 Task: Forward the 'Environmental Conservation' task to bukka.jacob@outlook.com.
Action: Mouse moved to (18, 173)
Screenshot: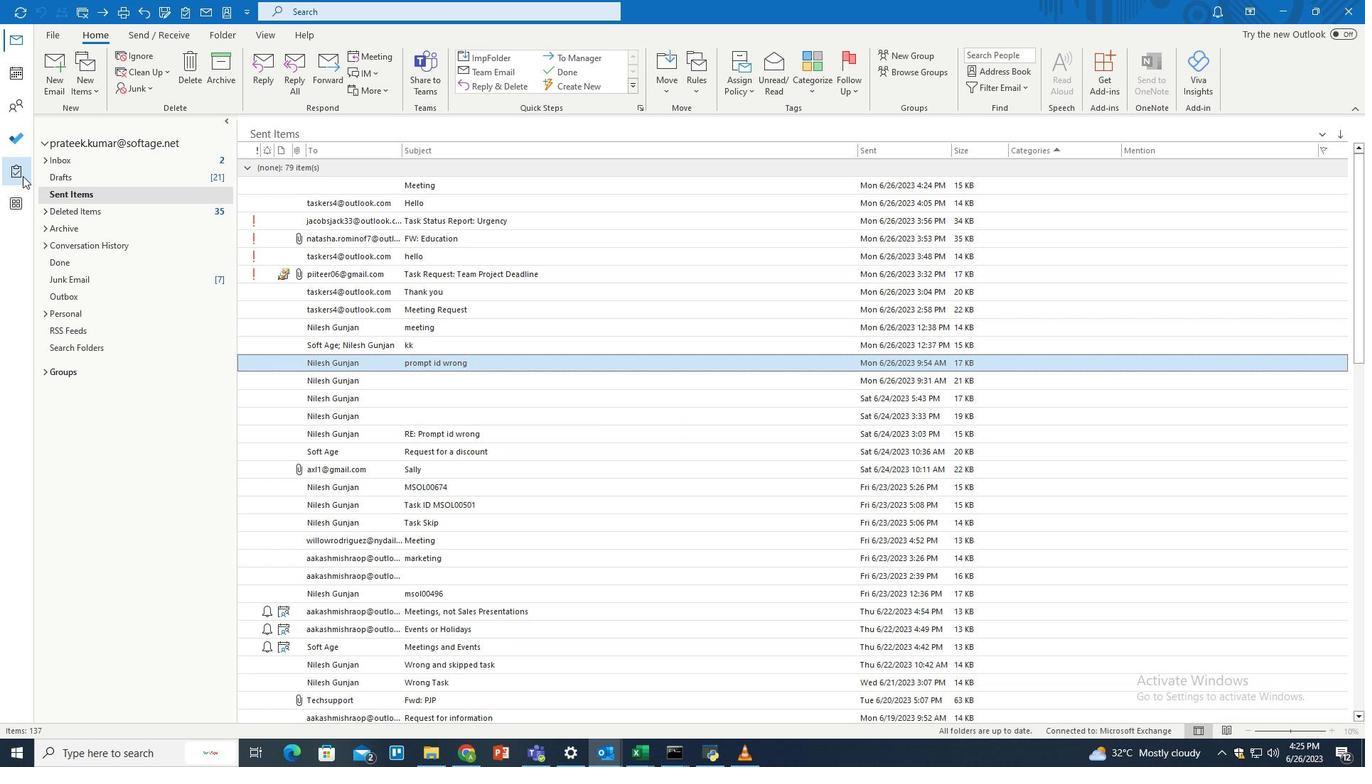 
Action: Mouse pressed left at (18, 173)
Screenshot: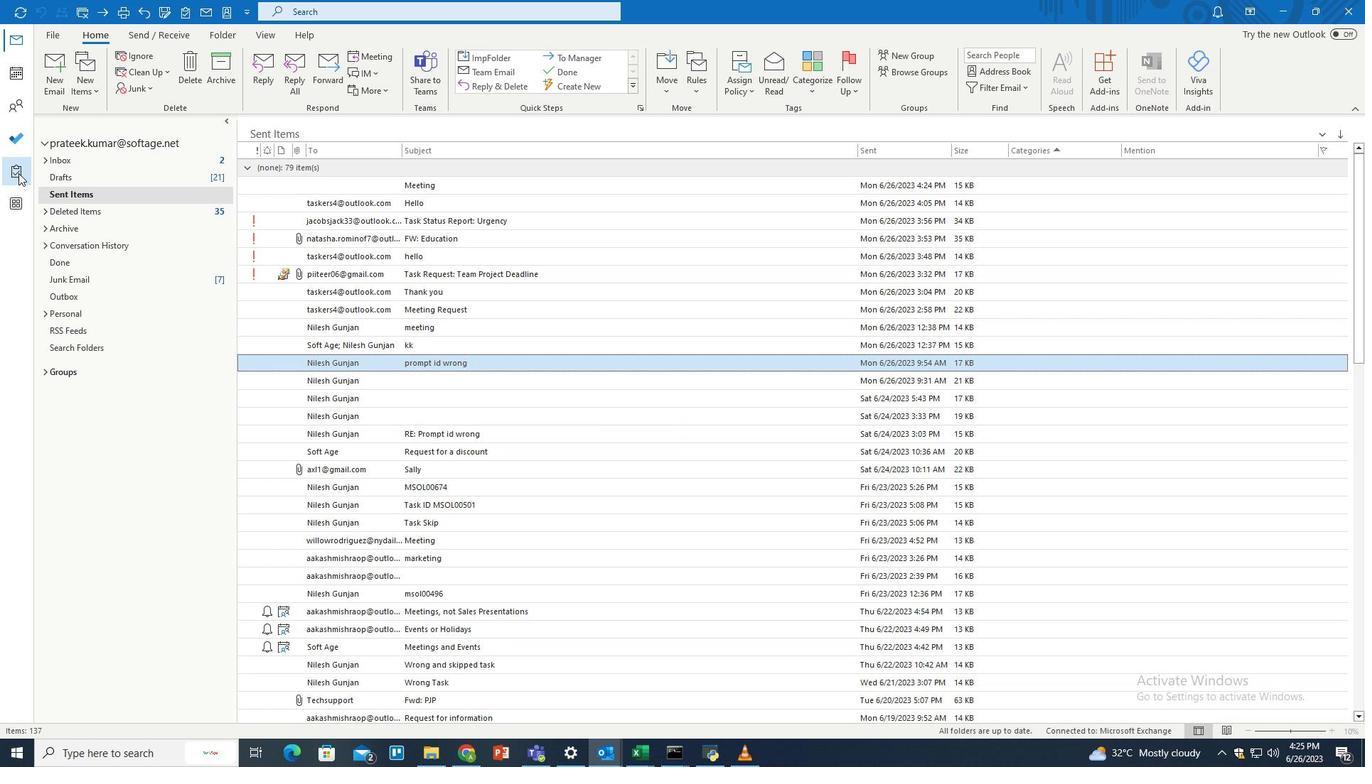 
Action: Mouse moved to (289, 226)
Screenshot: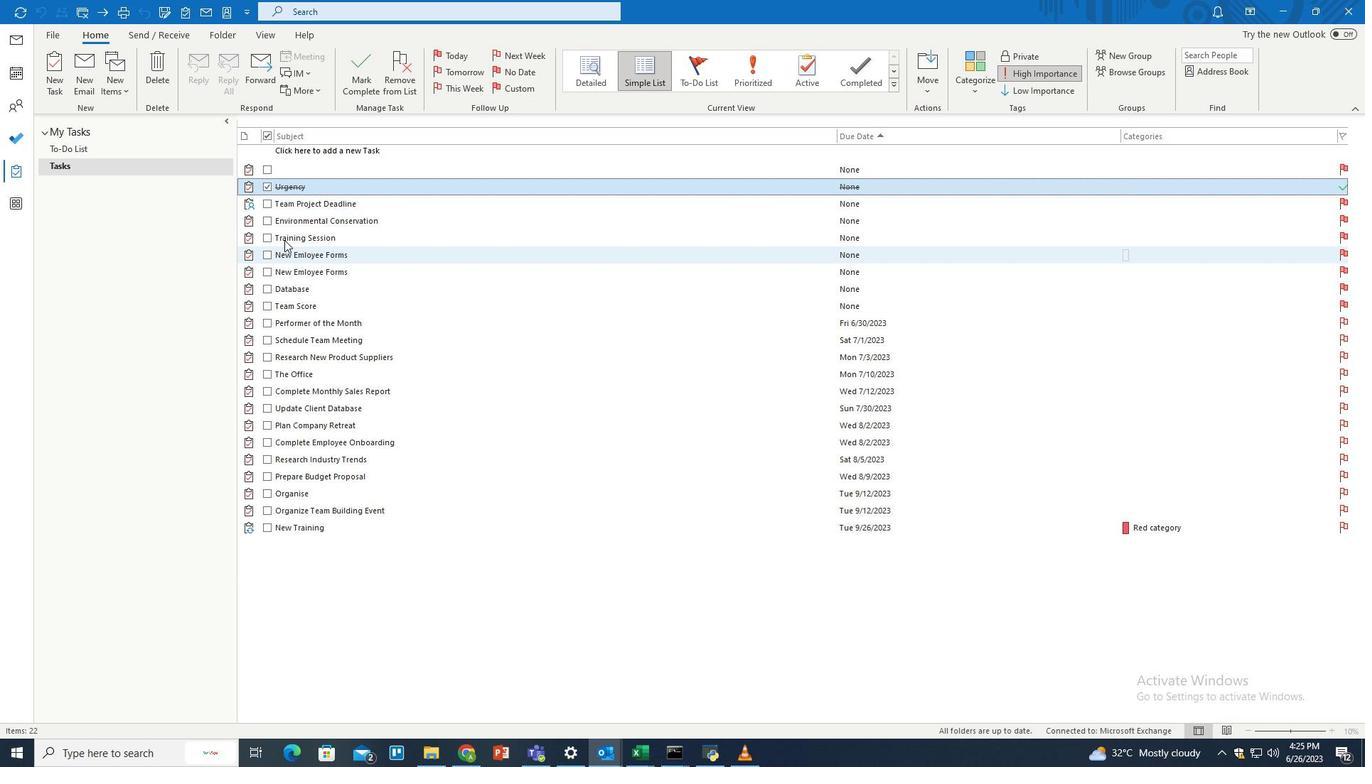 
Action: Mouse pressed left at (289, 226)
Screenshot: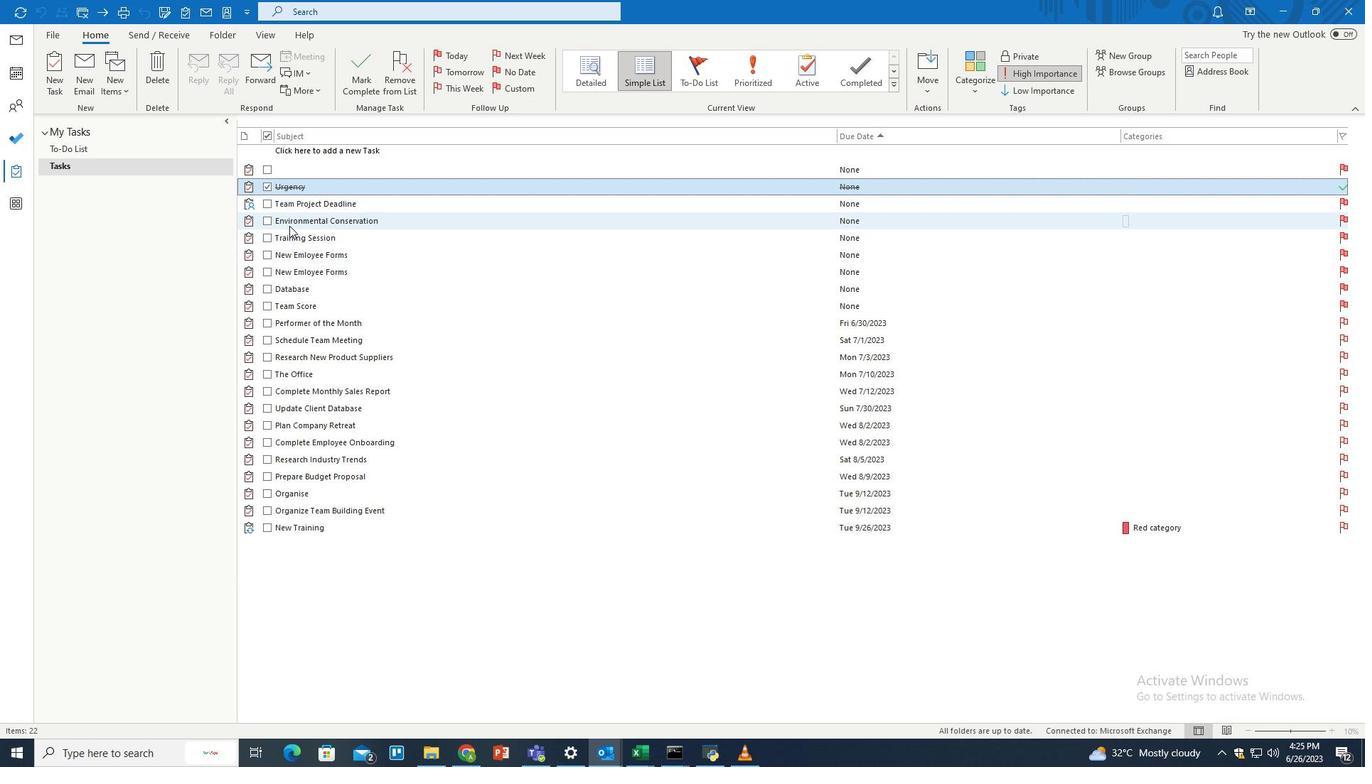 
Action: Mouse moved to (316, 93)
Screenshot: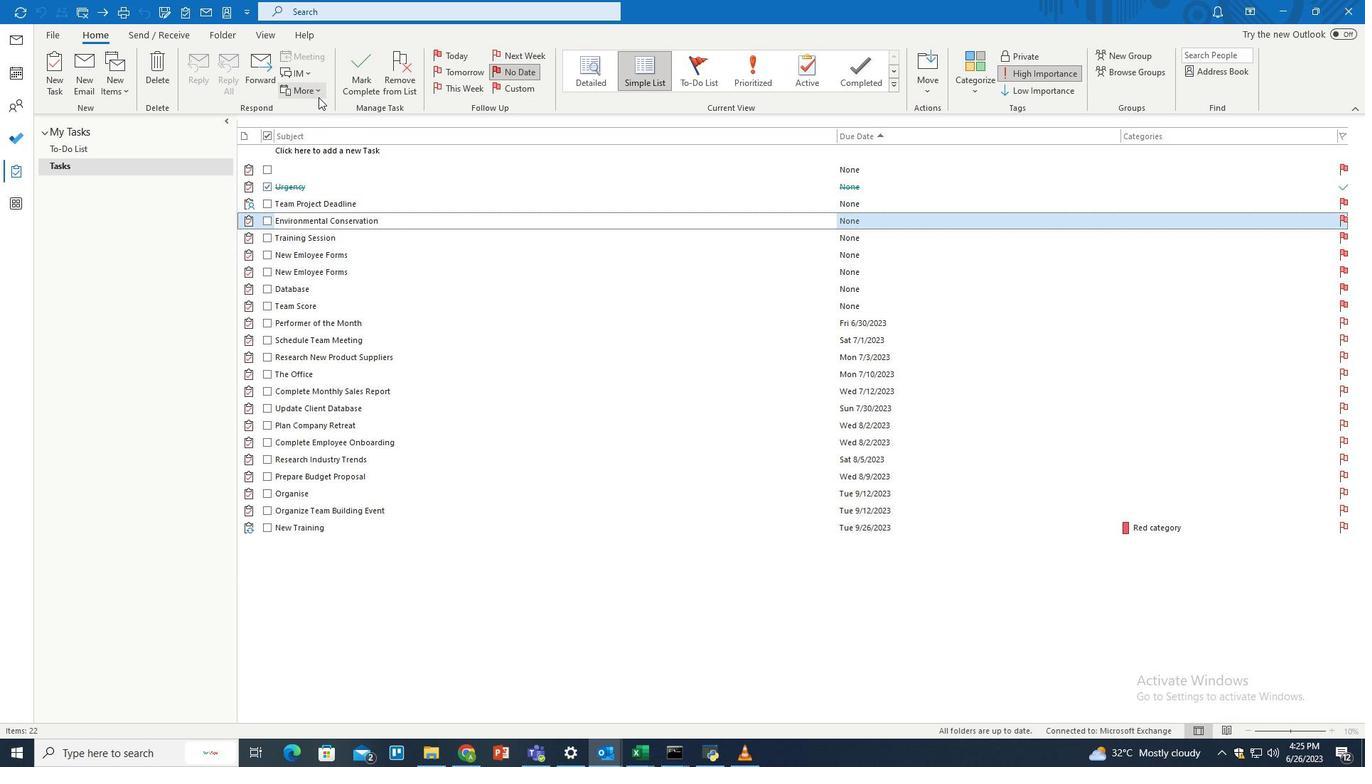 
Action: Mouse pressed left at (316, 93)
Screenshot: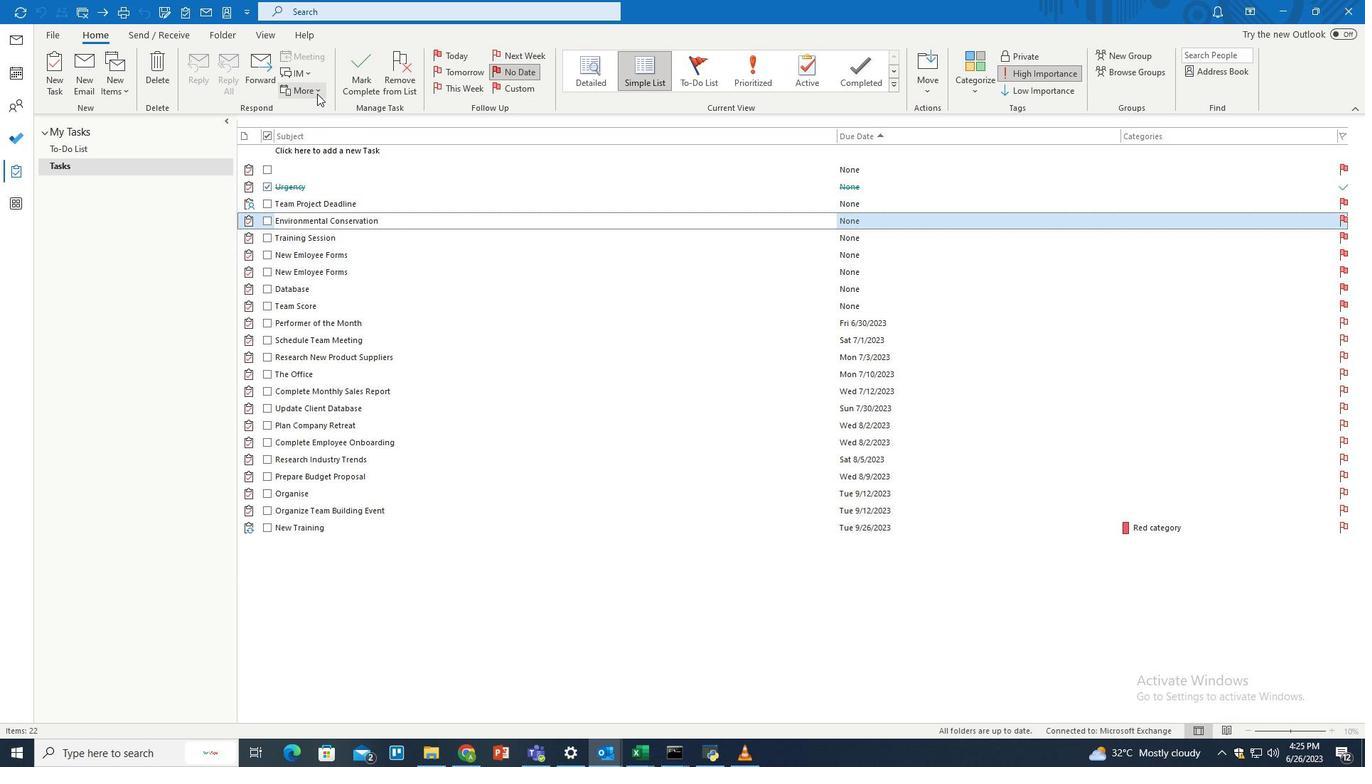 
Action: Mouse moved to (318, 110)
Screenshot: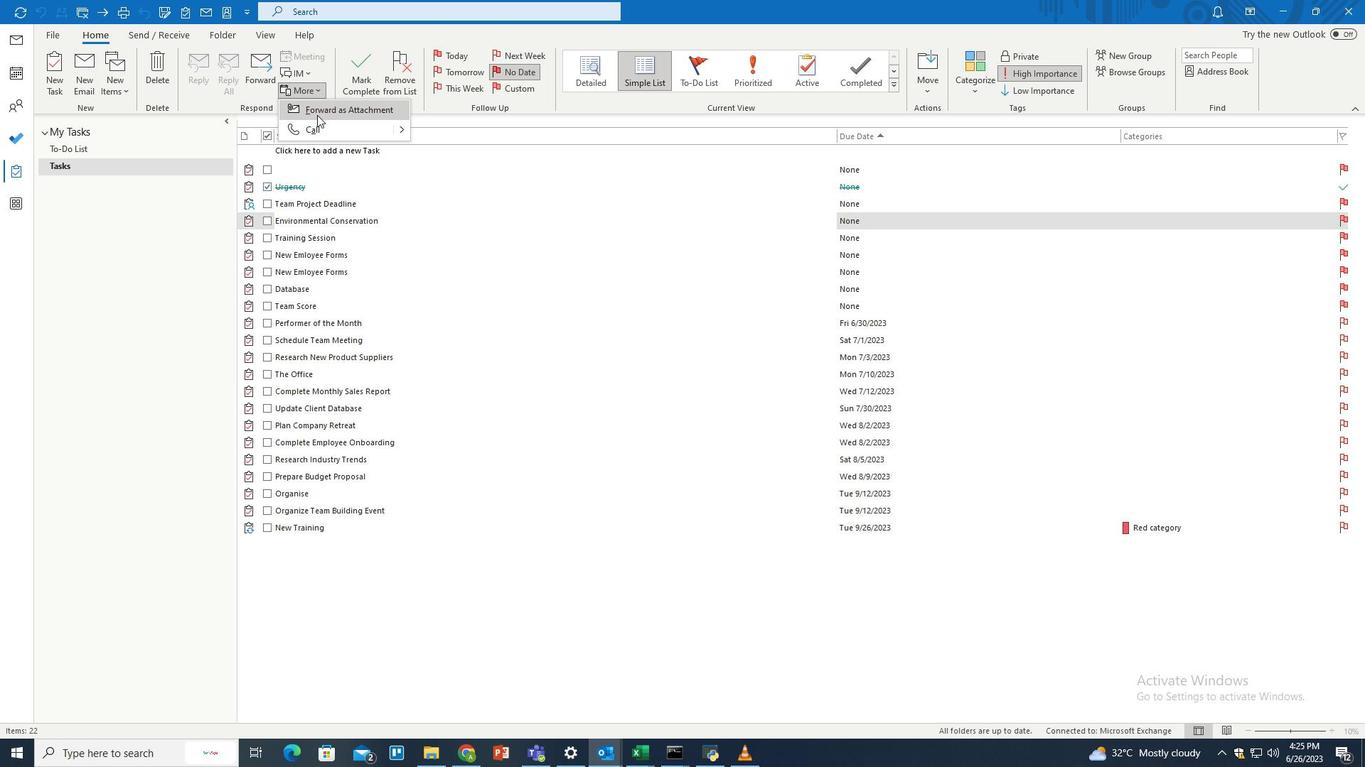 
Action: Mouse pressed left at (318, 110)
Screenshot: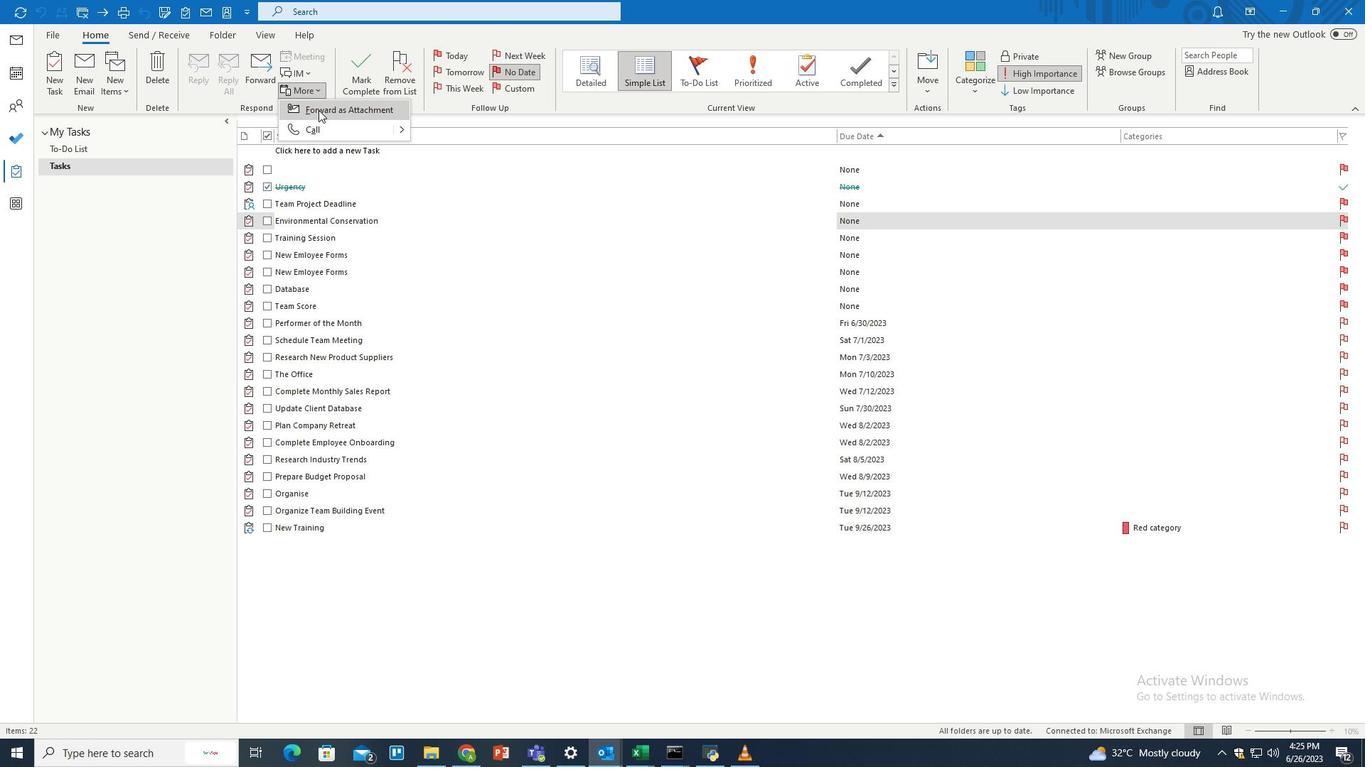 
Action: Mouse moved to (207, 140)
Screenshot: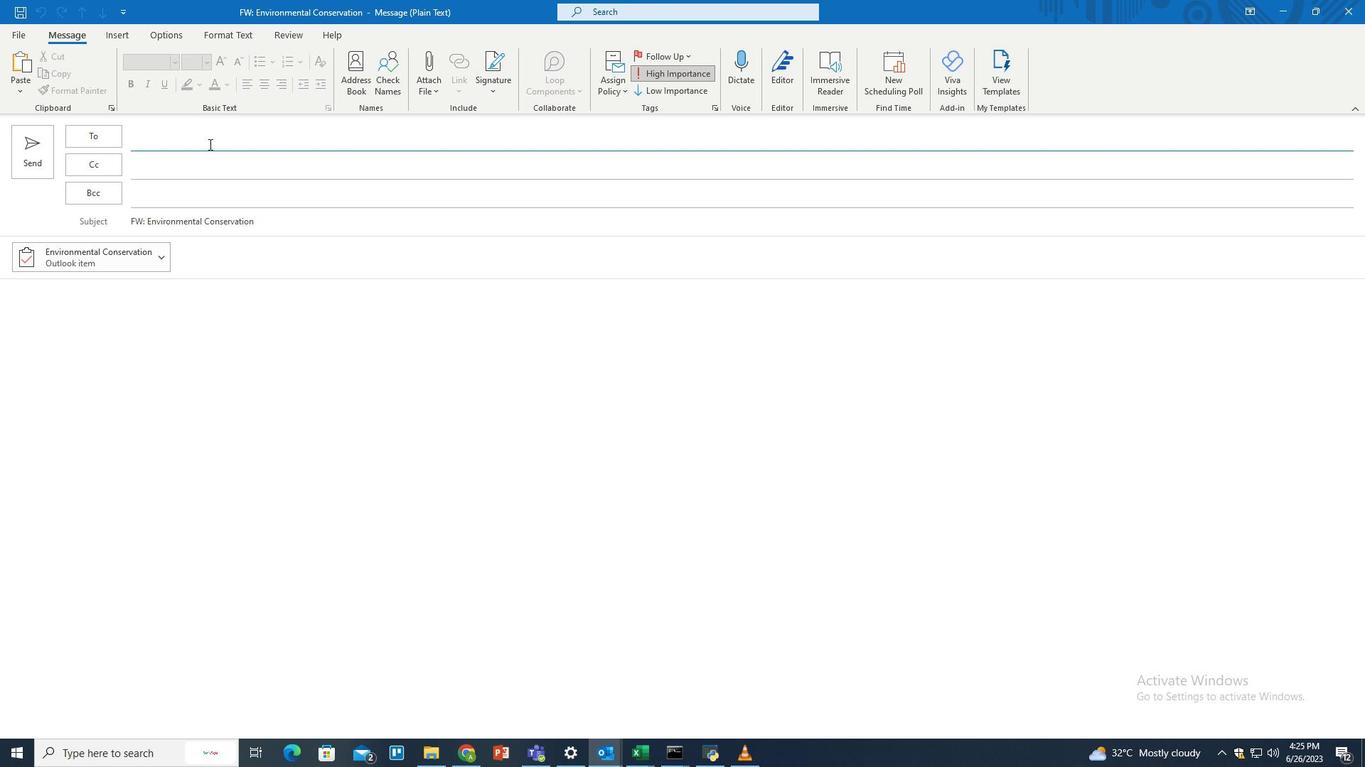
Action: Mouse pressed left at (207, 140)
Screenshot: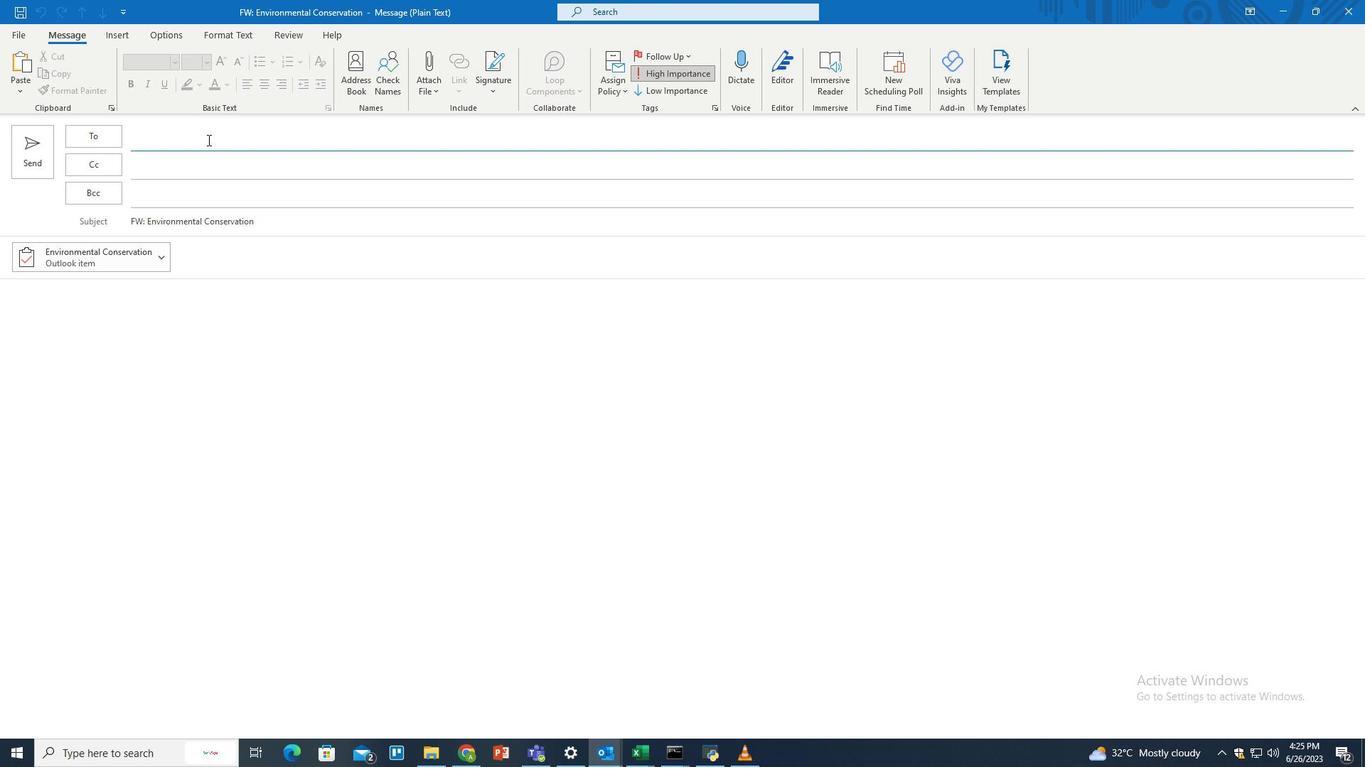 
Action: Key pressed <Key.shift>Bukka.jacob<Key.shift><Key.shift>@outlook.com<Key.enter>
Screenshot: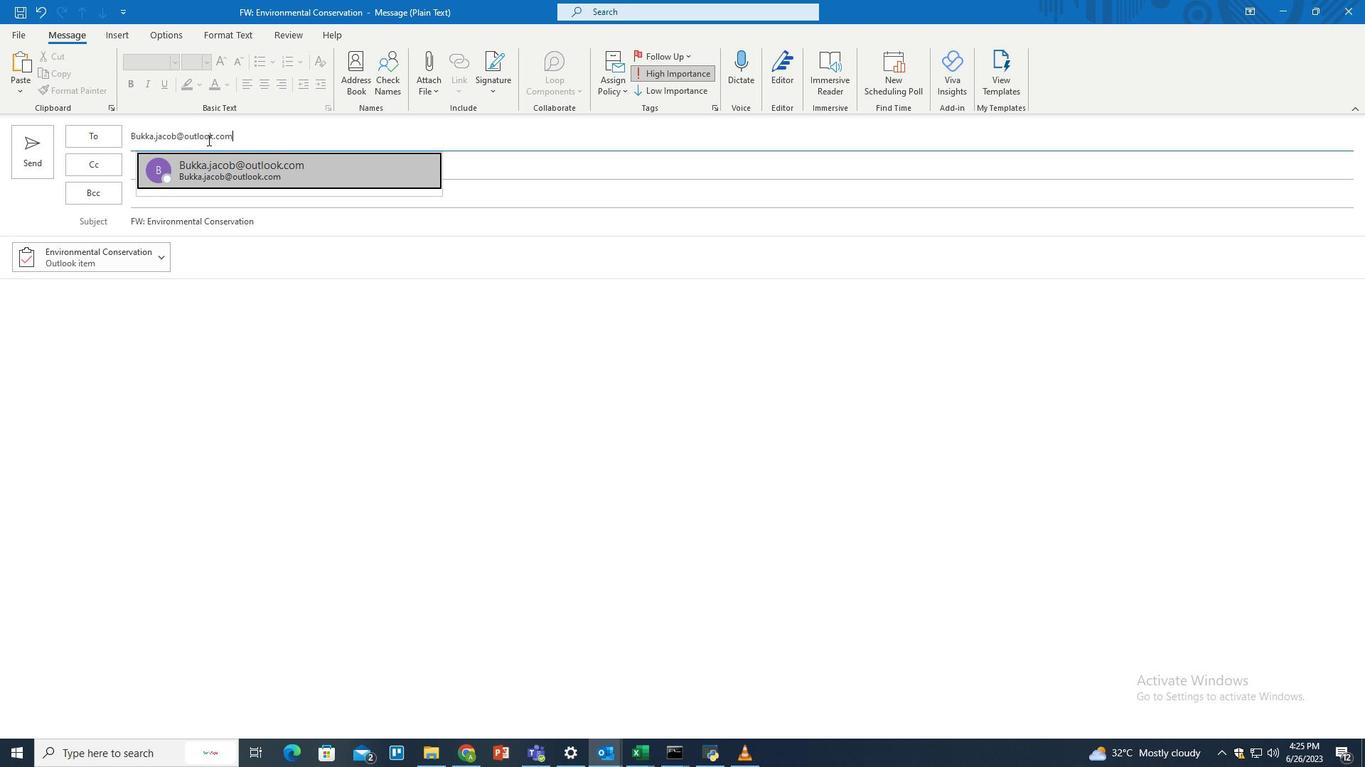 
Action: Mouse moved to (31, 146)
Screenshot: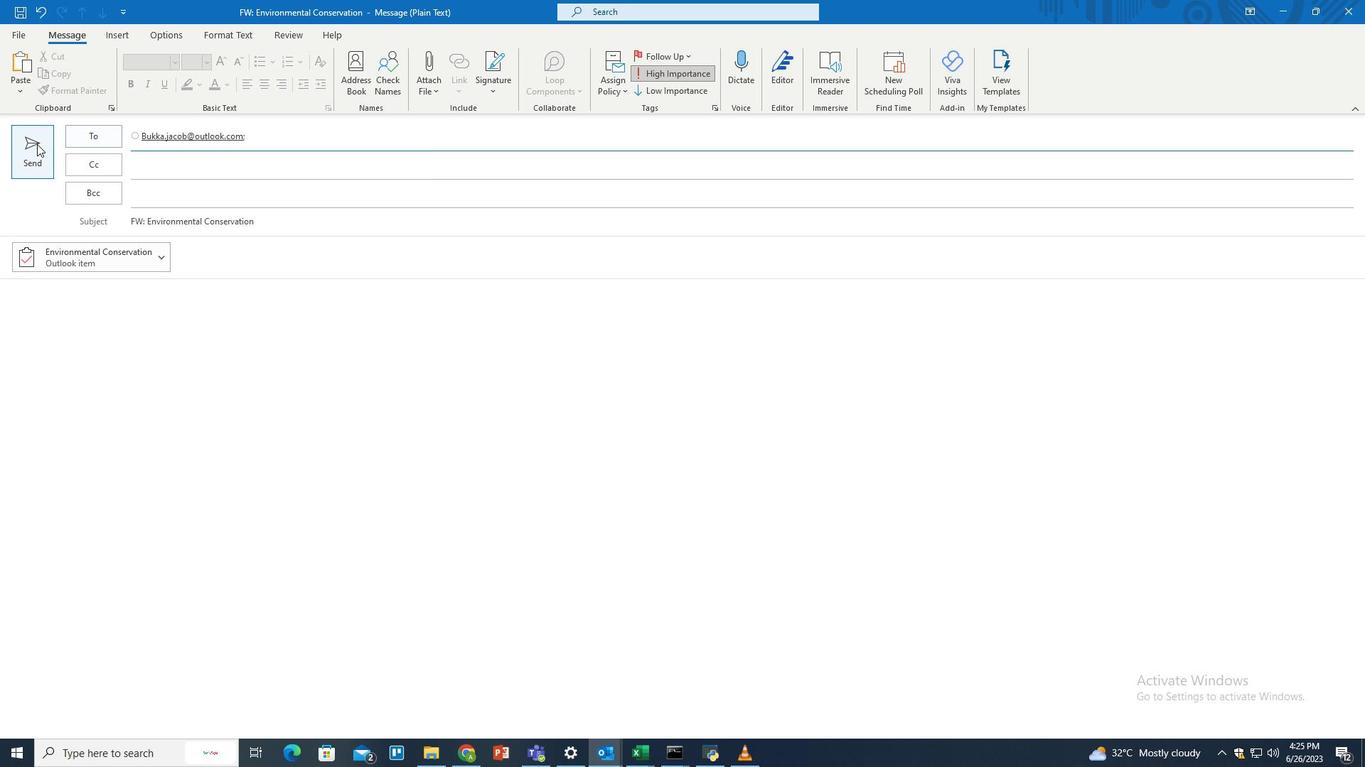 
Action: Mouse pressed left at (31, 146)
Screenshot: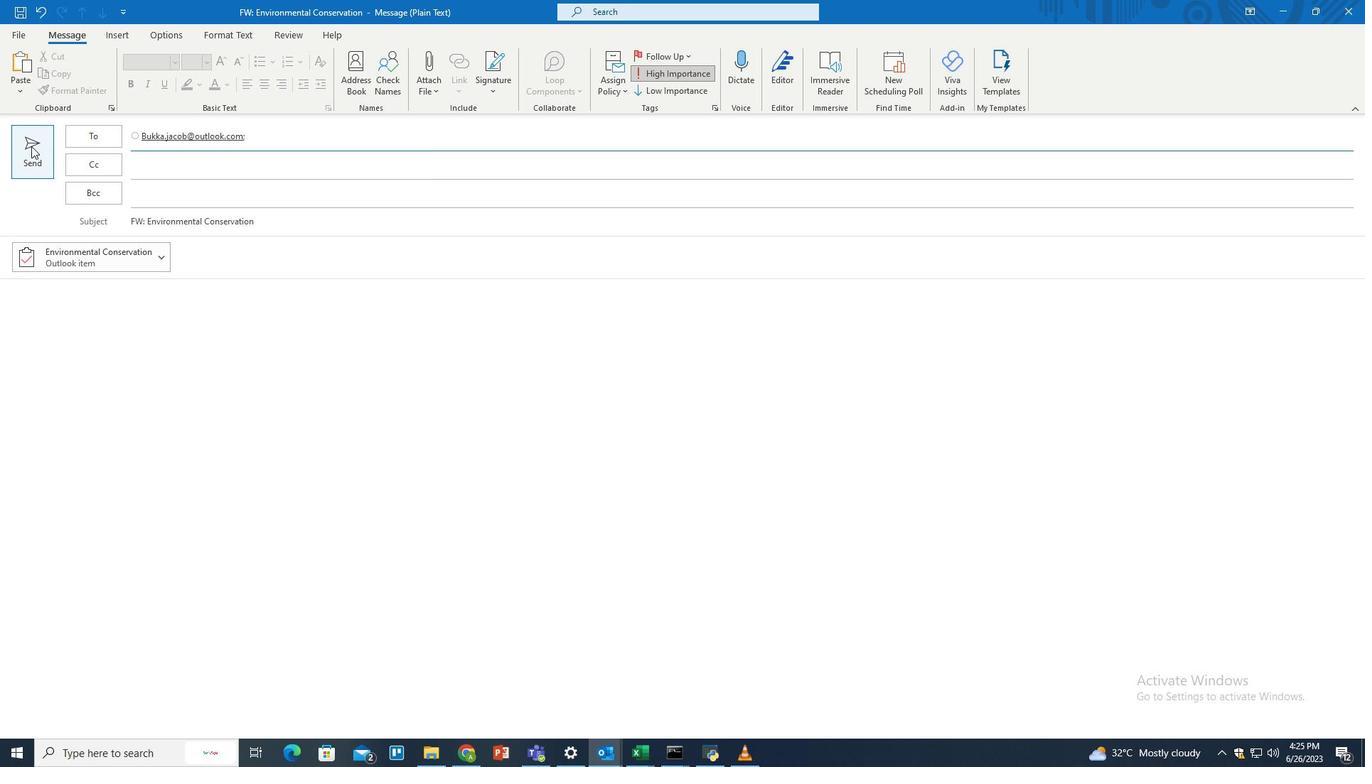 
Action: Mouse moved to (408, 383)
Screenshot: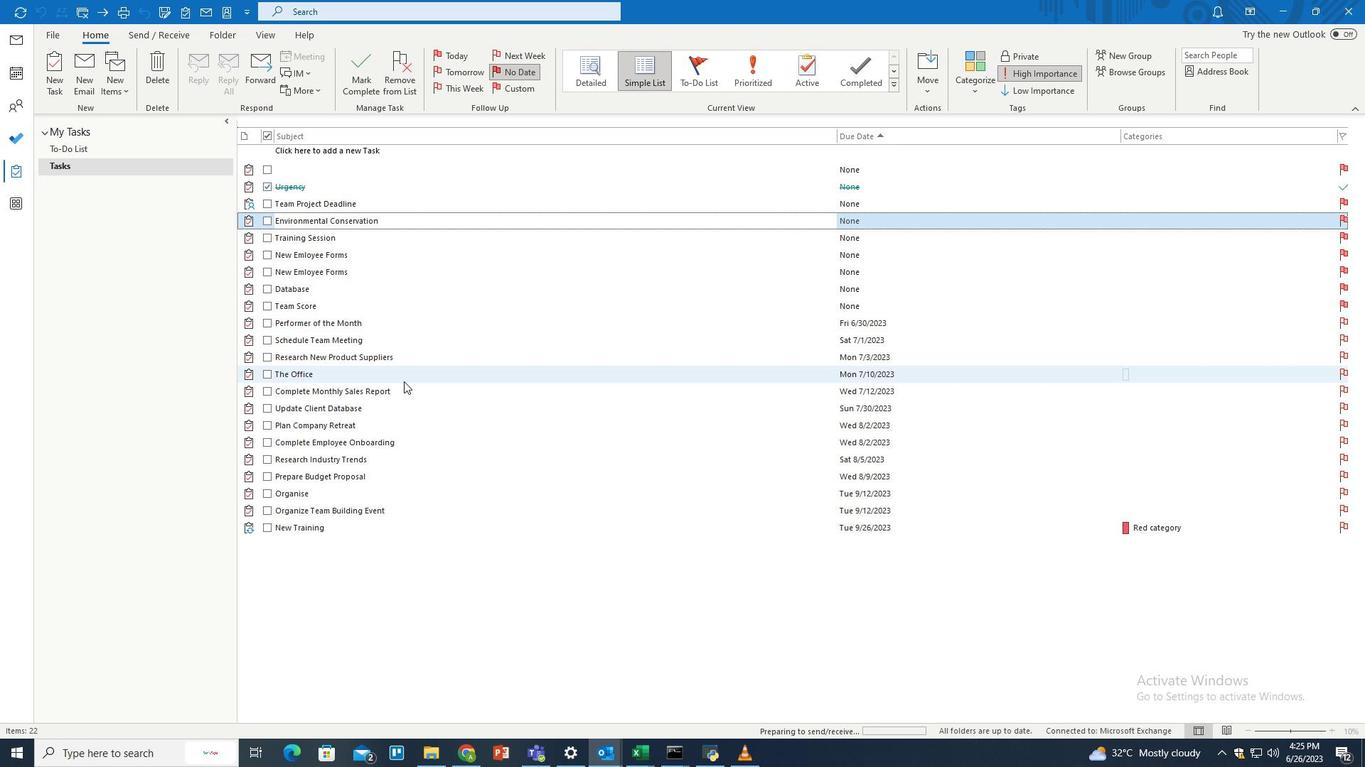 
